 Task: View programming languages extensions.
Action: Mouse moved to (1122, 28)
Screenshot: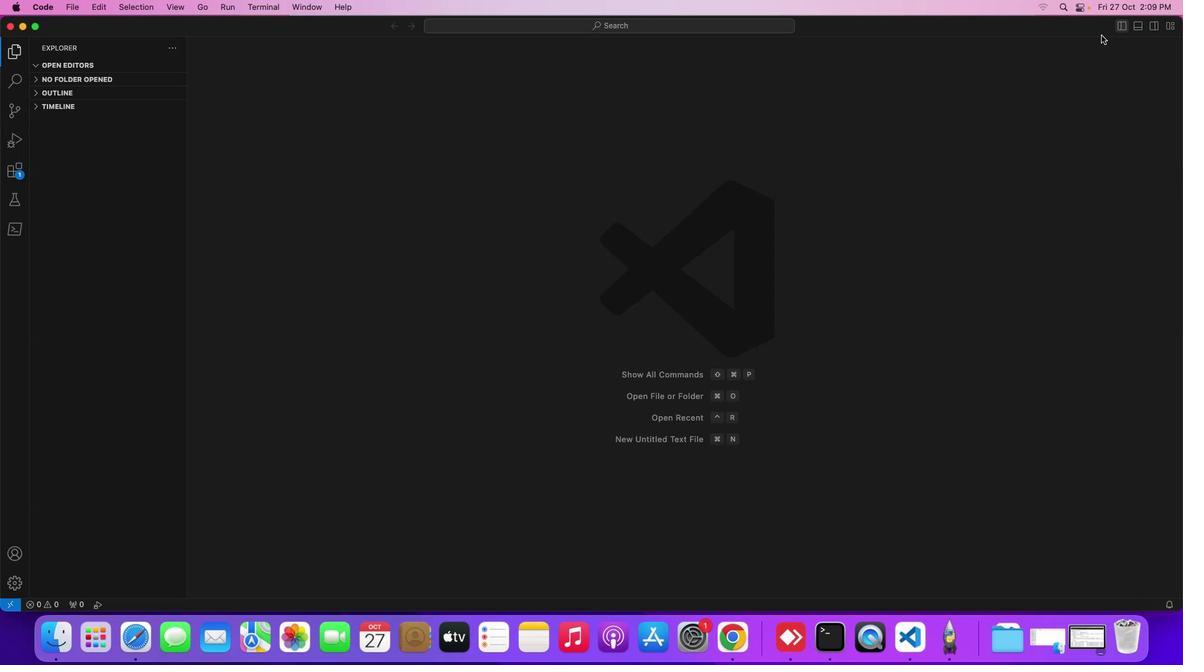 
Action: Mouse pressed left at (1122, 28)
Screenshot: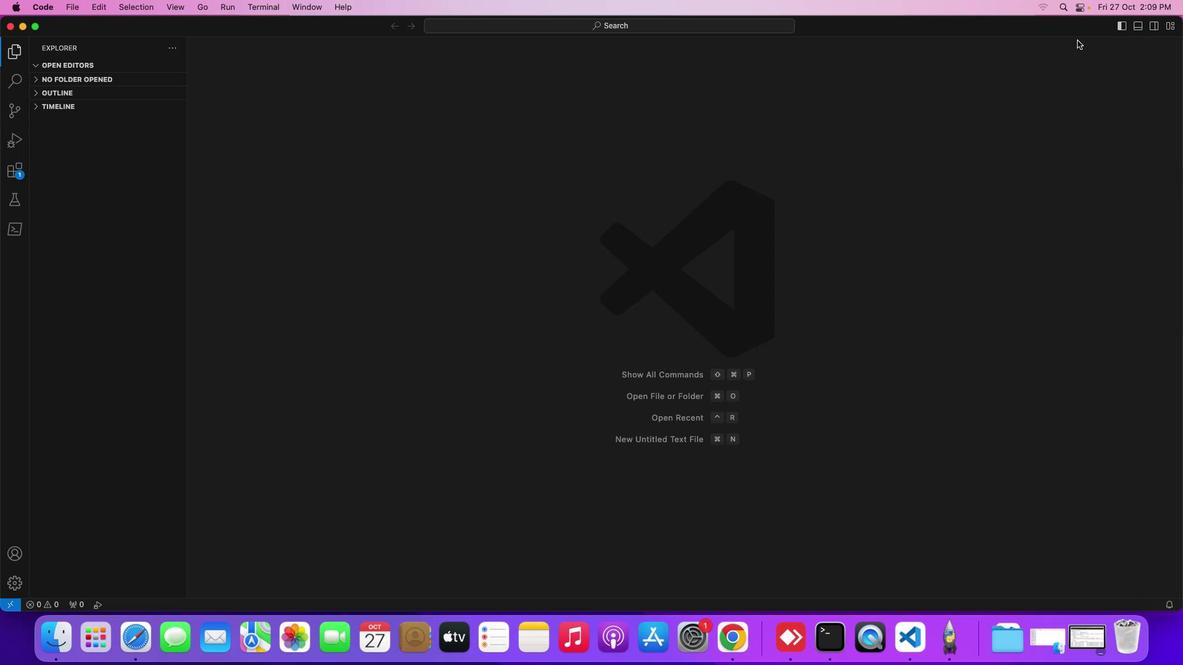 
Action: Mouse moved to (16, 172)
Screenshot: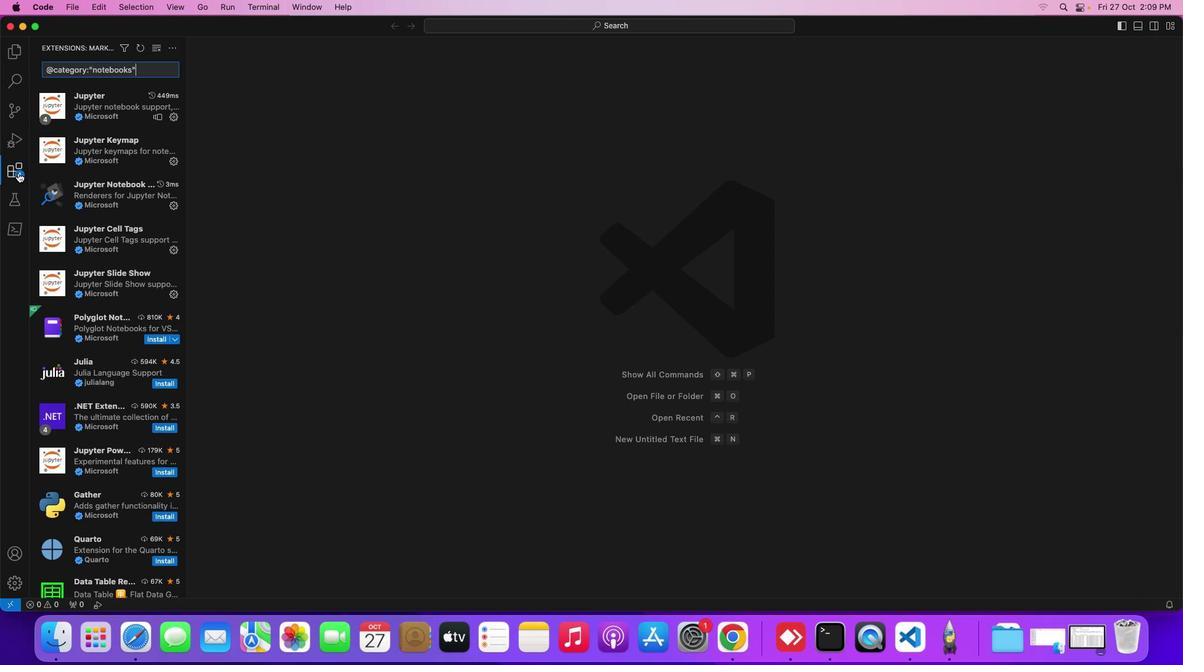 
Action: Mouse pressed left at (16, 172)
Screenshot: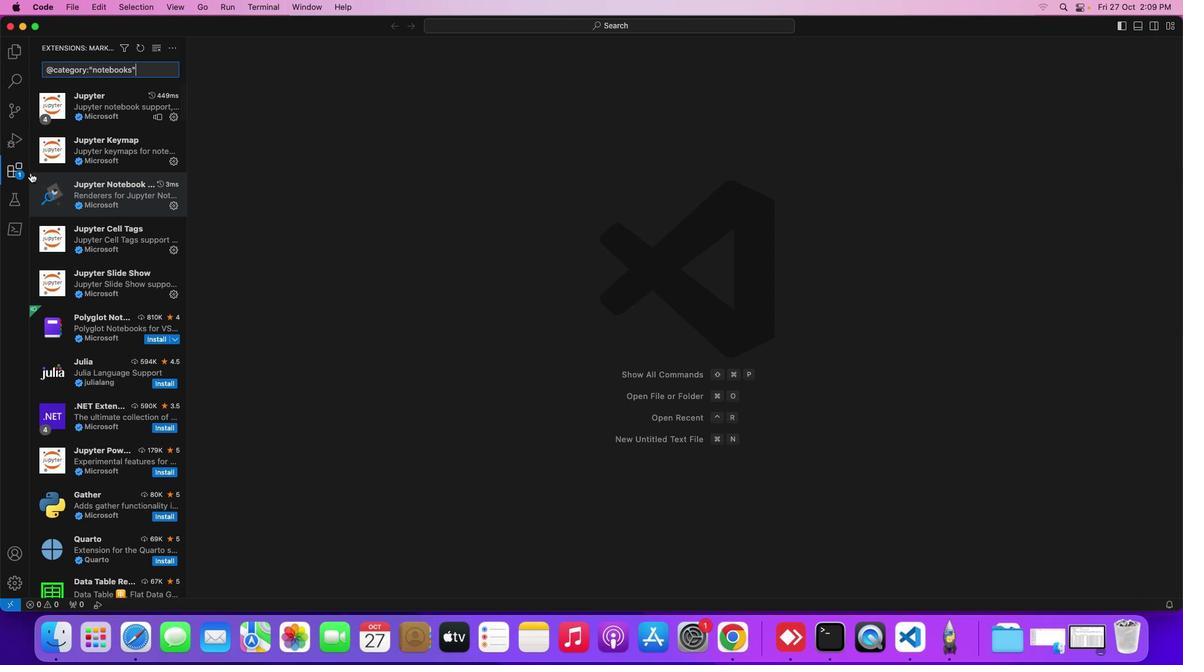 
Action: Mouse moved to (125, 49)
Screenshot: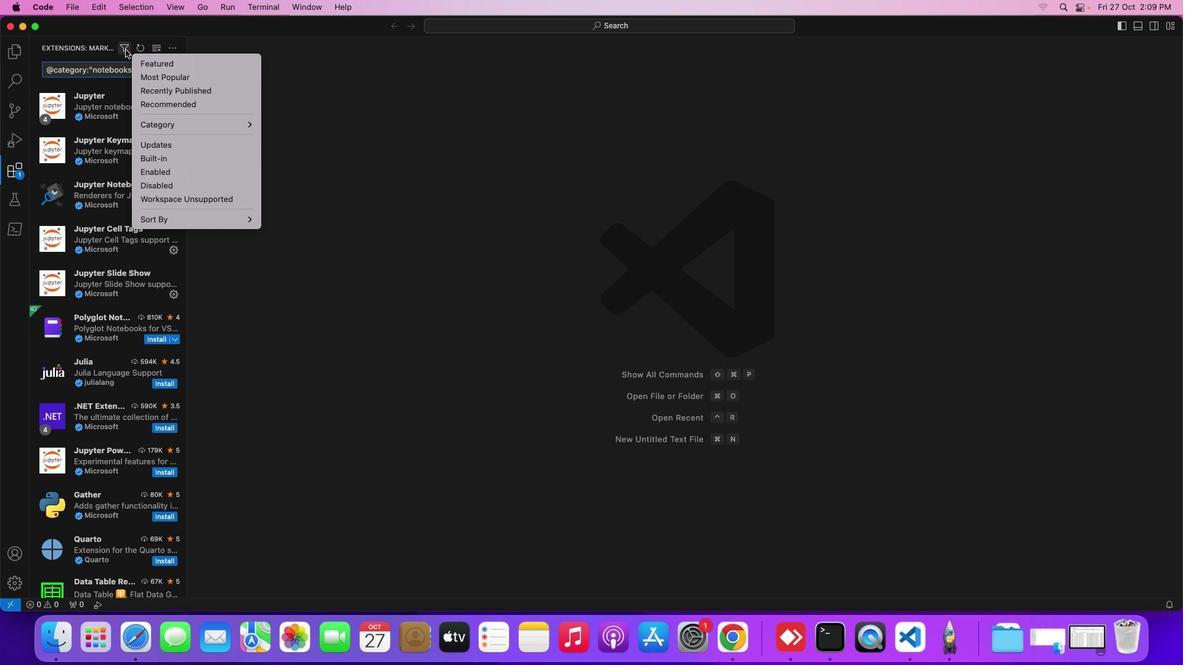 
Action: Mouse pressed left at (125, 49)
Screenshot: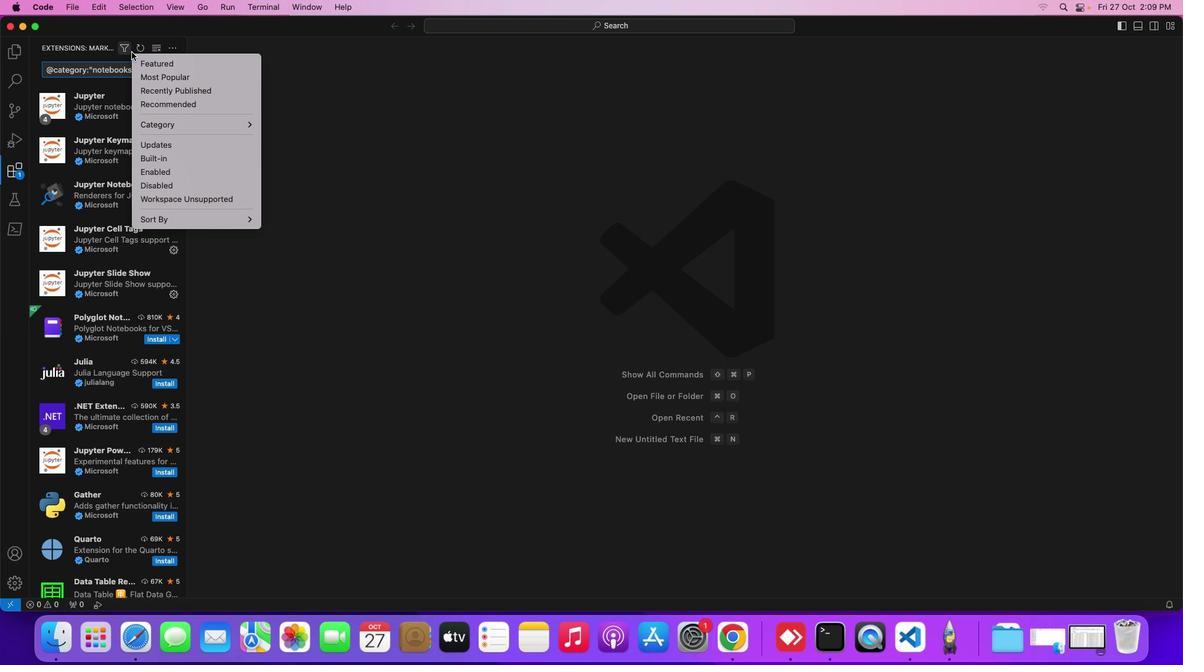 
Action: Mouse moved to (194, 126)
Screenshot: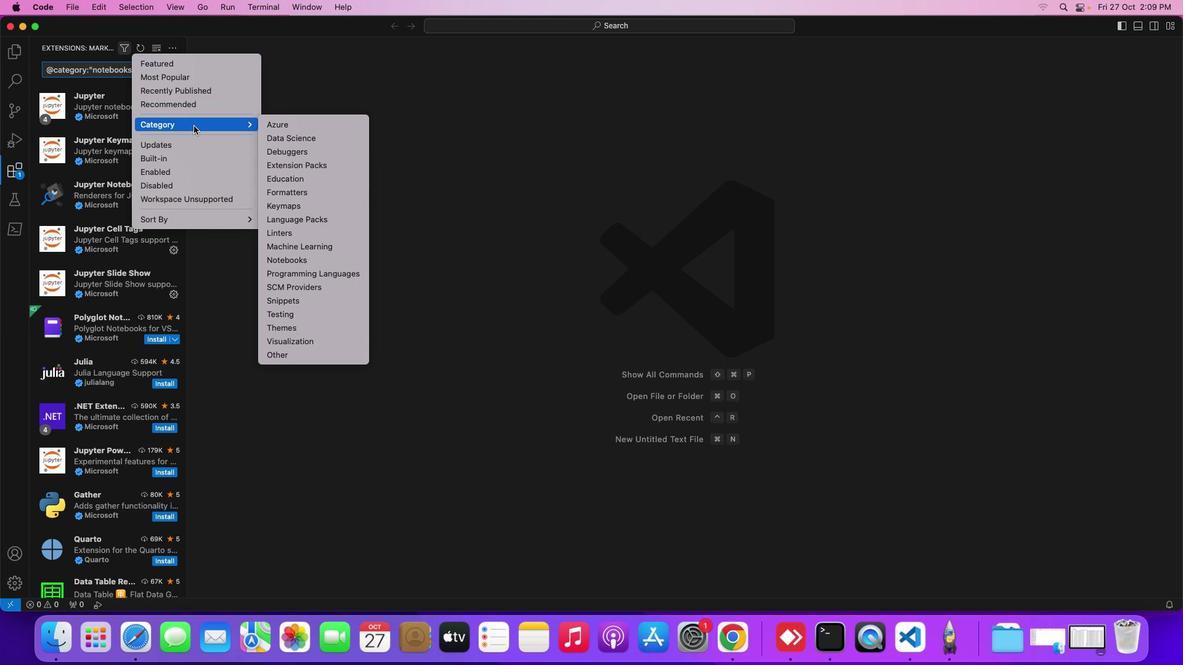 
Action: Mouse pressed left at (194, 126)
Screenshot: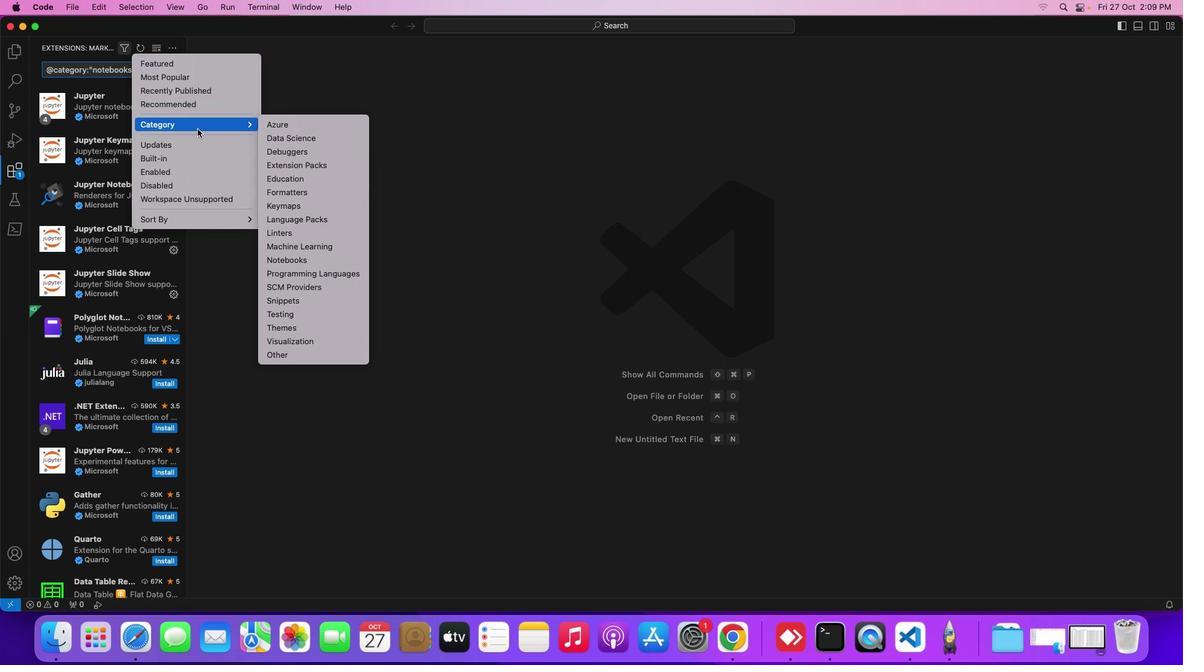 
Action: Mouse moved to (319, 272)
Screenshot: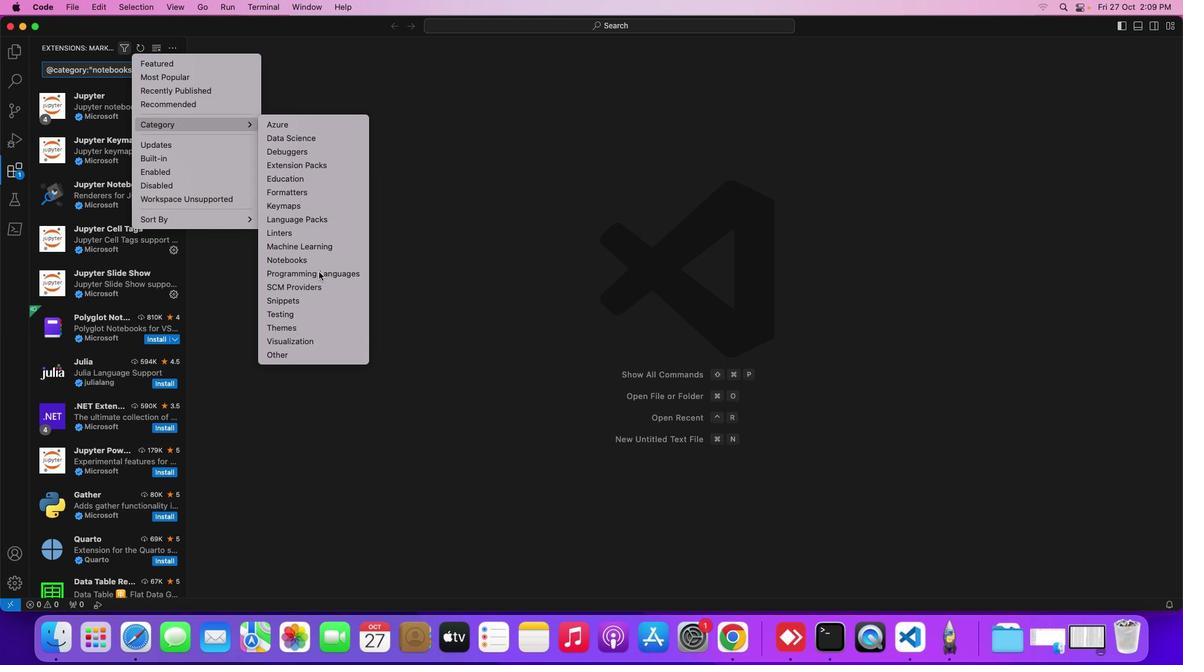 
Action: Mouse pressed left at (319, 272)
Screenshot: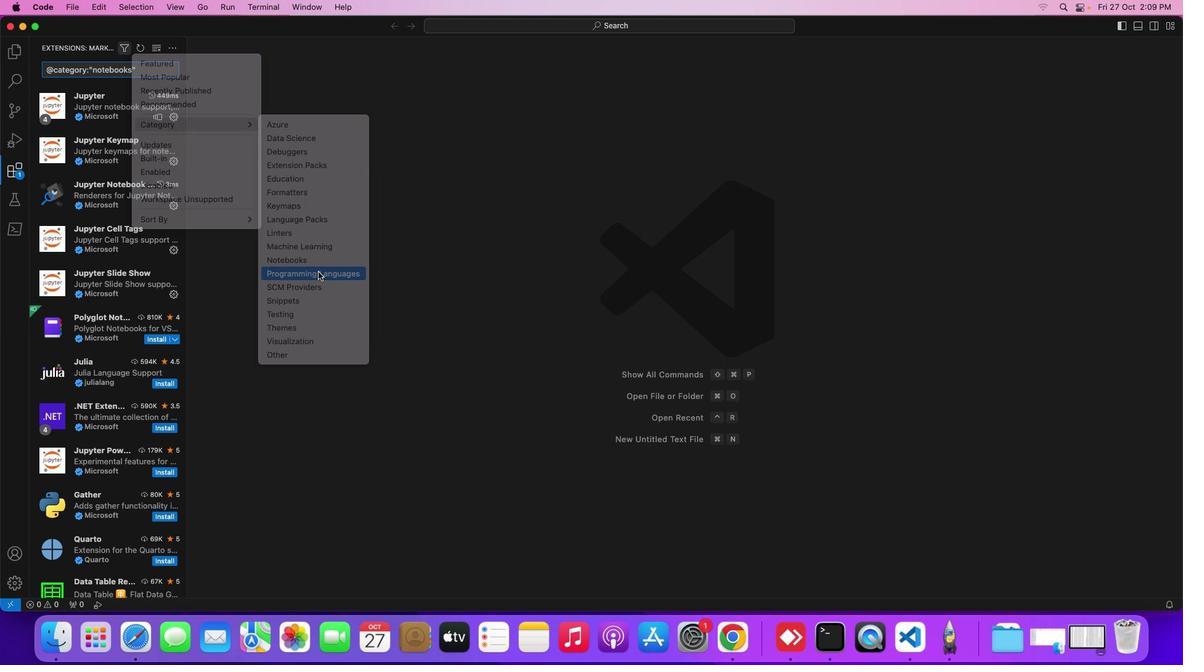 
Action: Mouse moved to (472, 120)
Screenshot: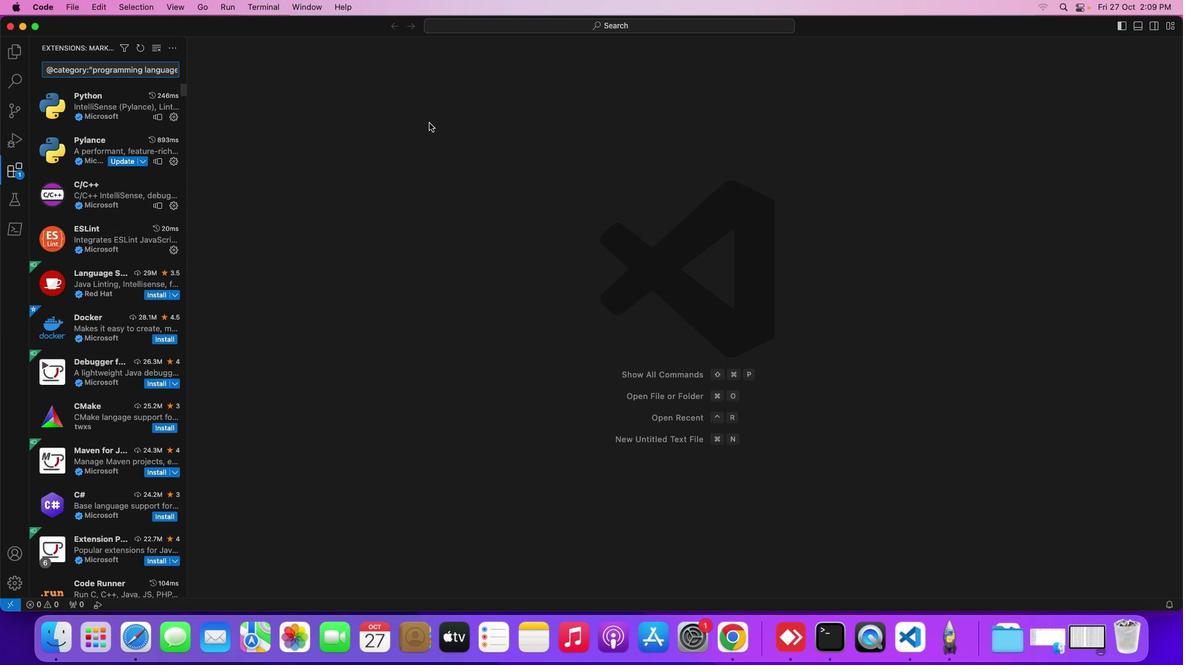 
